 Task: Create a 45-minute meeting to plan a company volunteer event.
Action: Mouse moved to (101, 155)
Screenshot: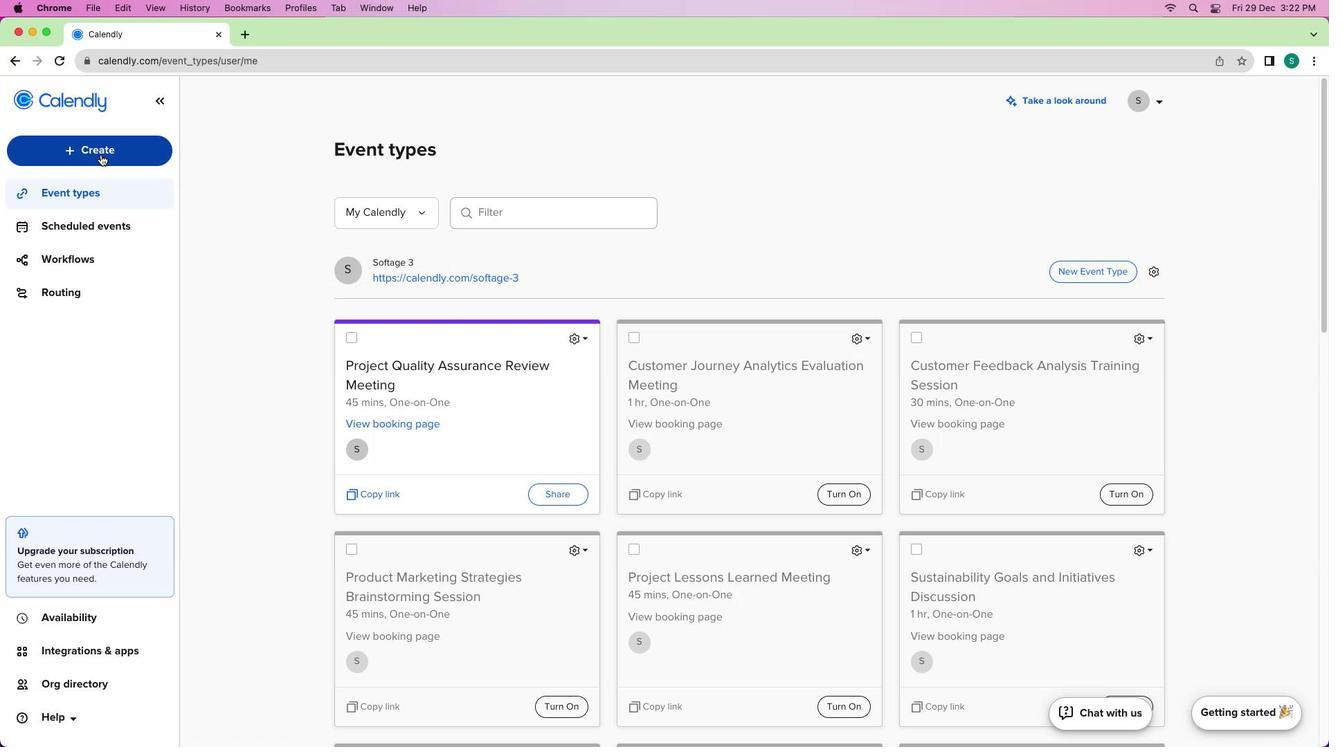 
Action: Mouse pressed left at (101, 155)
Screenshot: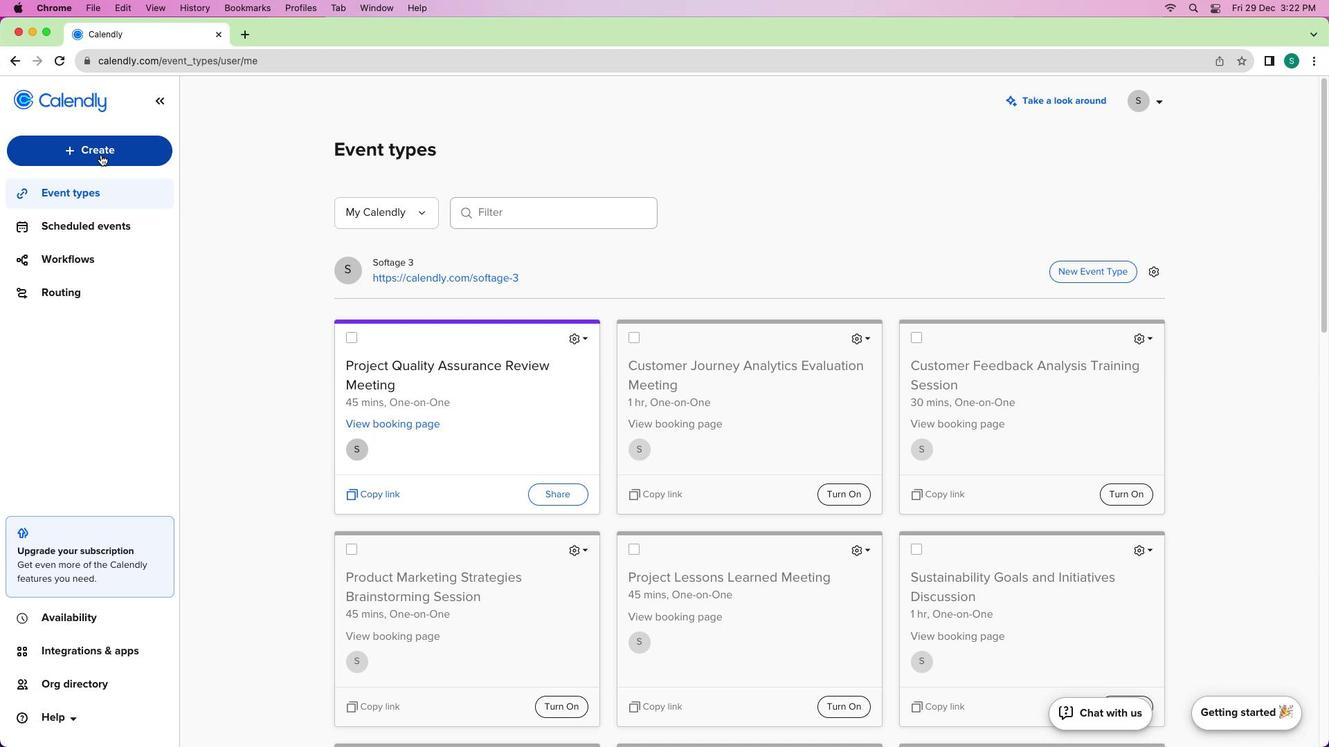 
Action: Mouse moved to (95, 198)
Screenshot: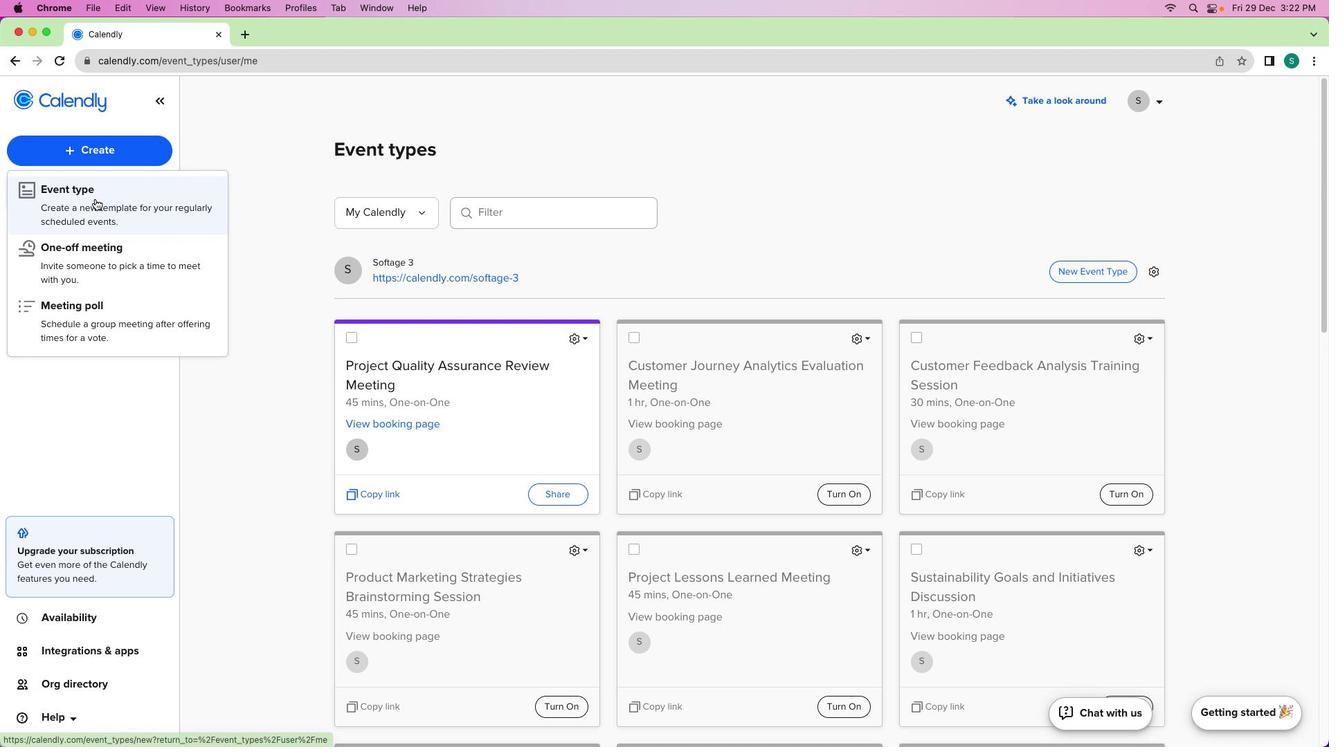
Action: Mouse pressed left at (95, 198)
Screenshot: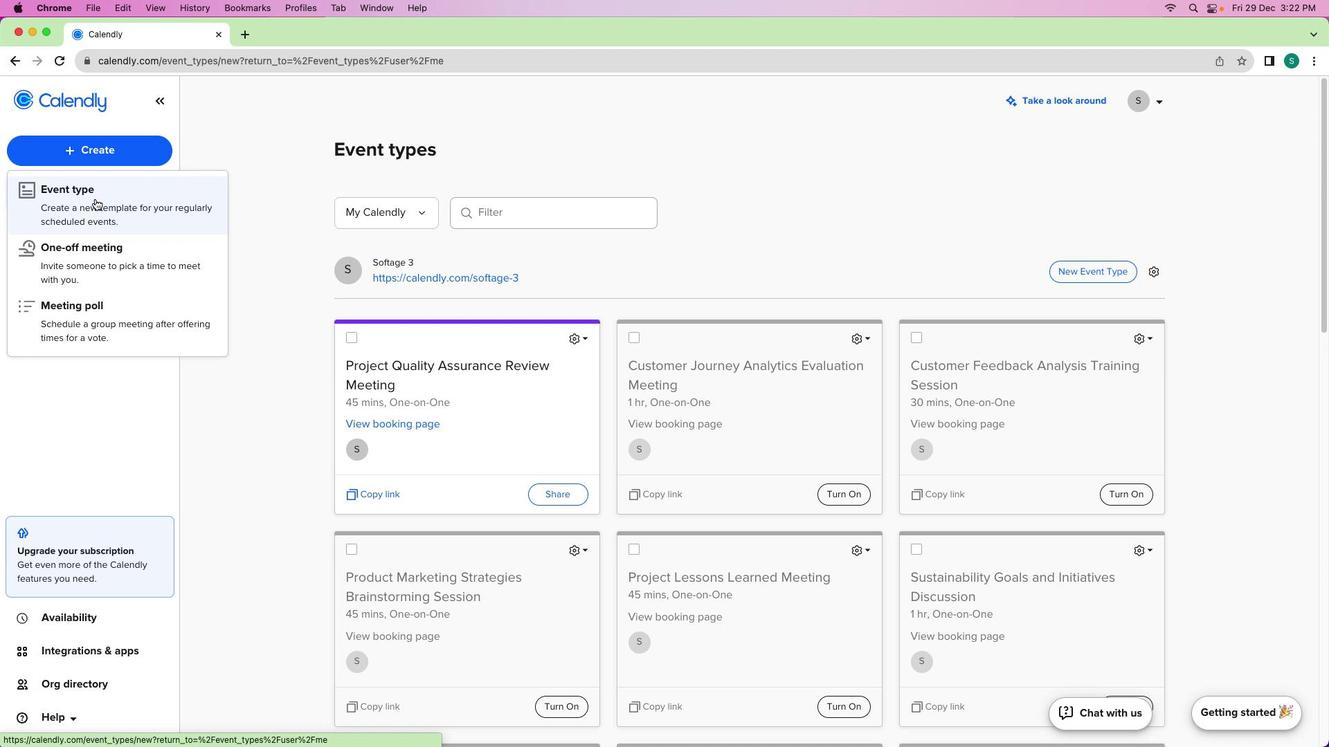 
Action: Mouse moved to (438, 291)
Screenshot: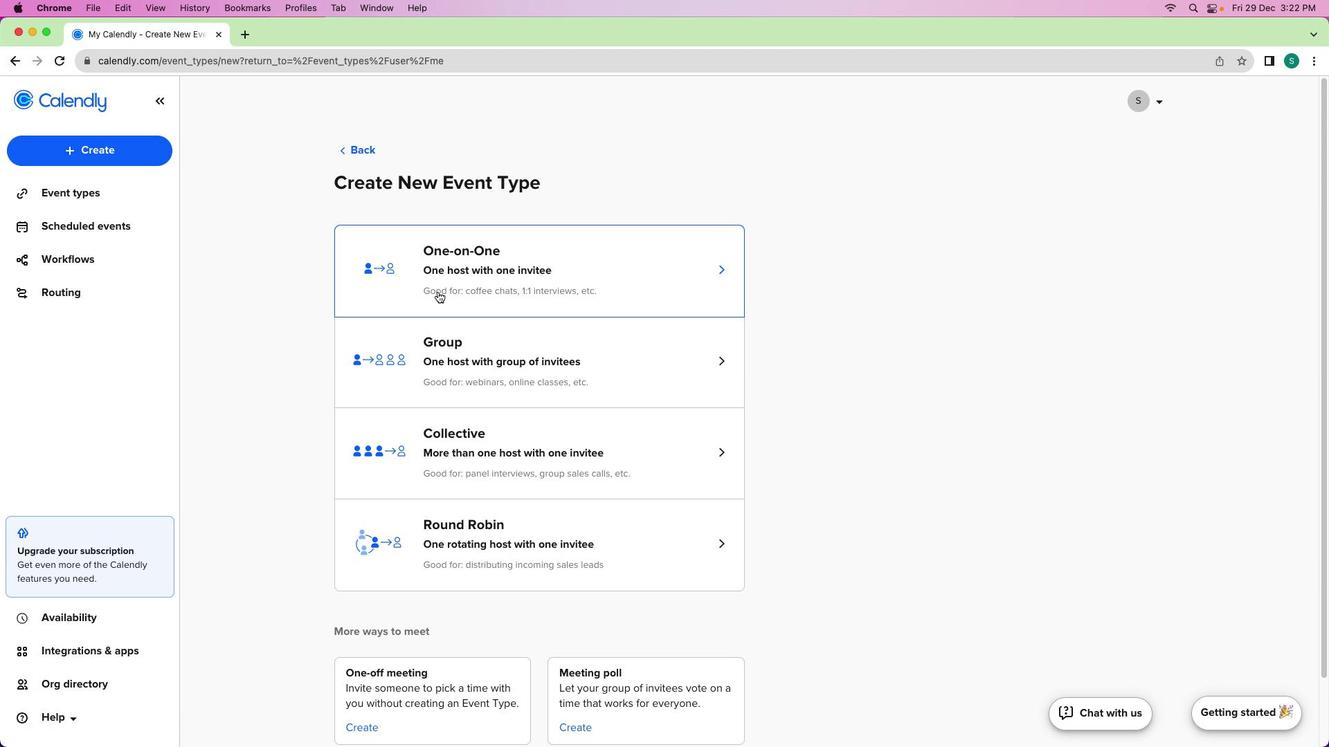 
Action: Mouse pressed left at (438, 291)
Screenshot: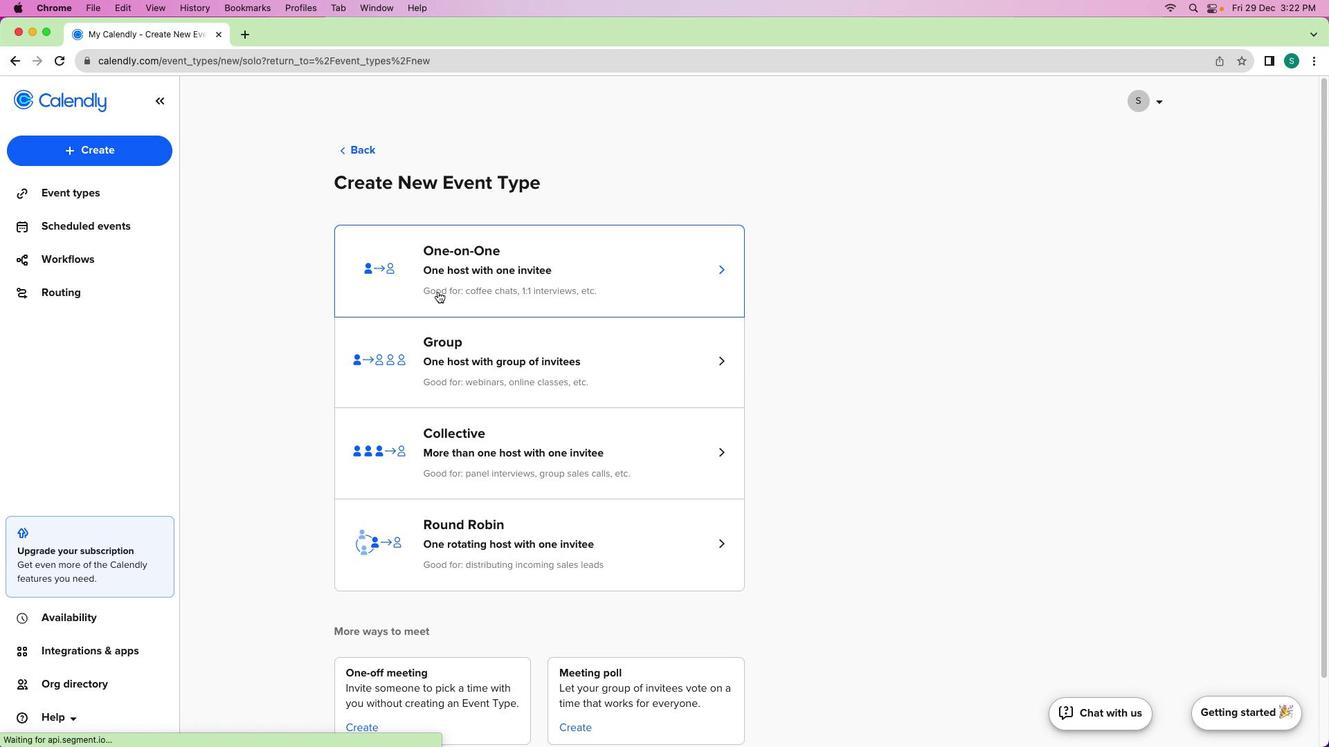 
Action: Mouse moved to (189, 216)
Screenshot: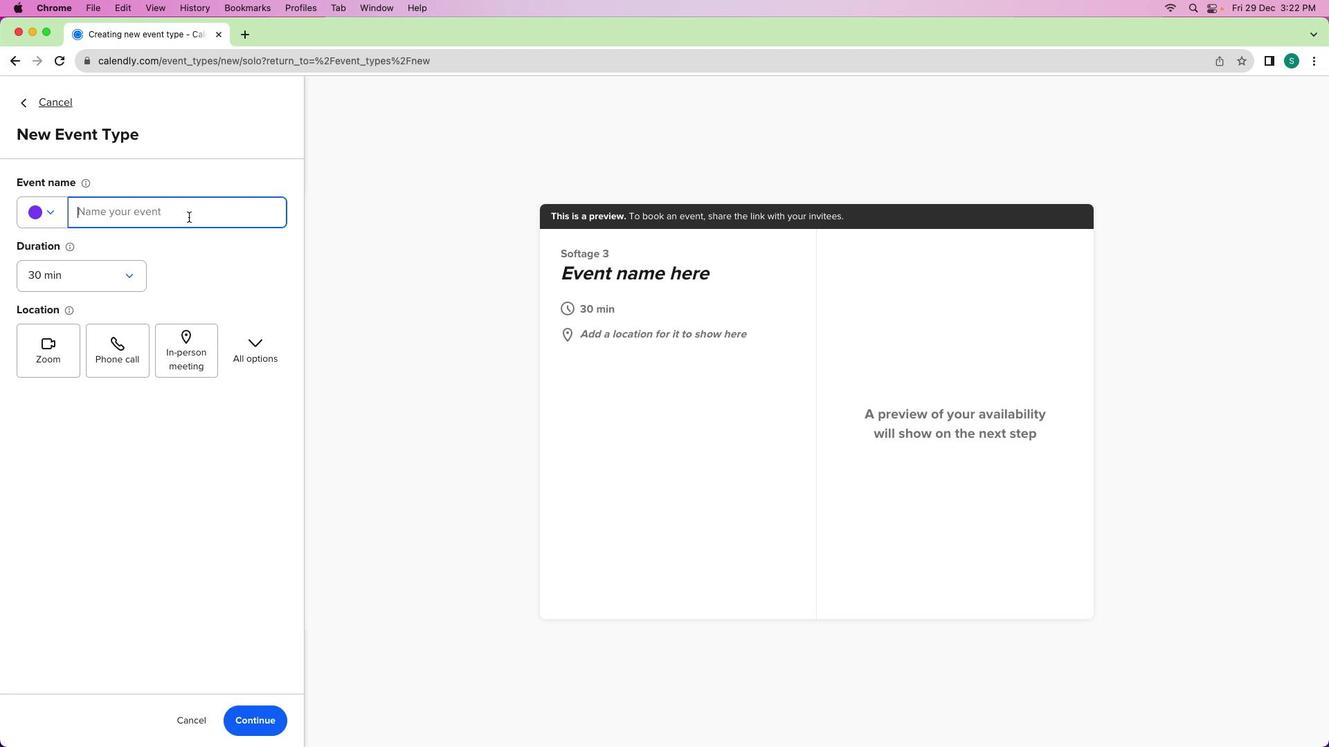 
Action: Mouse pressed left at (189, 216)
Screenshot: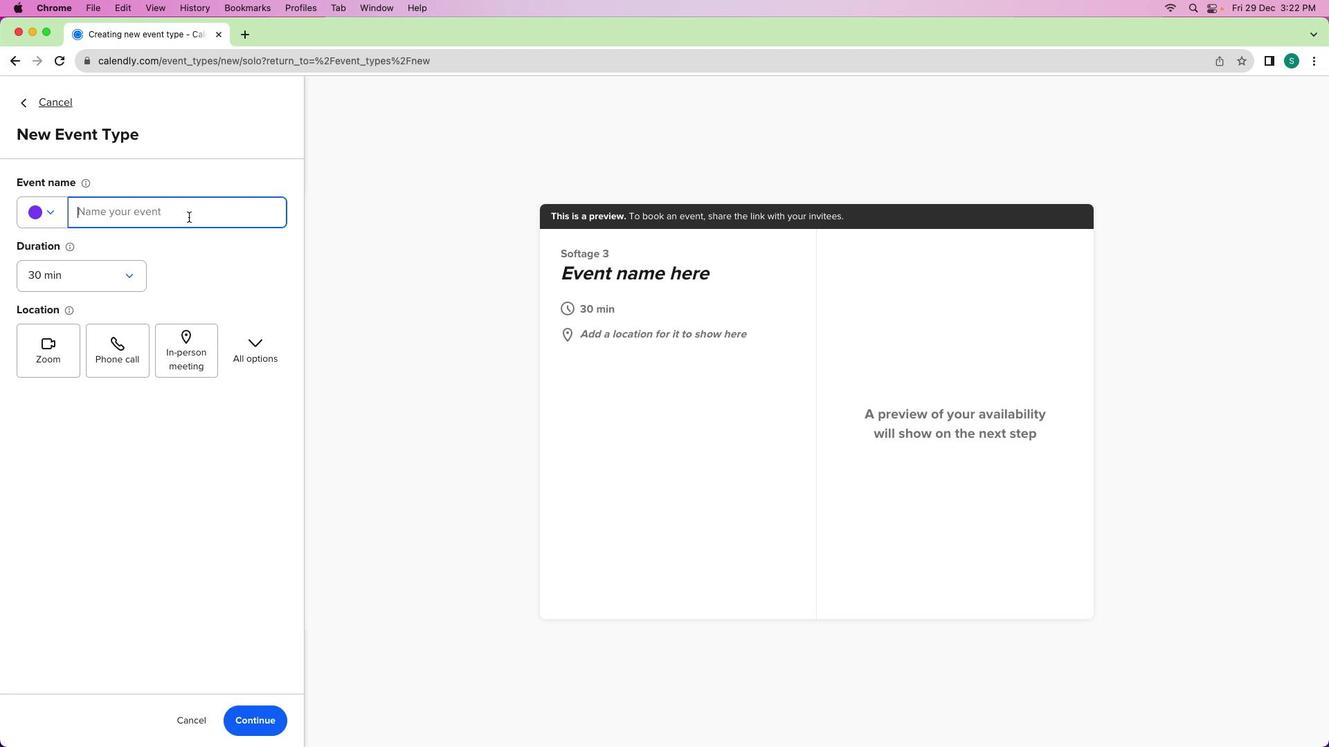 
Action: Key pressed Key.shift'C''o''m''p''a''n''y'Key.spaceKey.shift'V''o''l''u''n''t''e''e''r'Key.spaceKey.shift'E''v''e''n''t'Key.spaceKey.shift'P''l''a''n''n''i''n''g'Key.spaceKey.shift'M''E'Key.backspace'e''e''t''i''n''g'
Screenshot: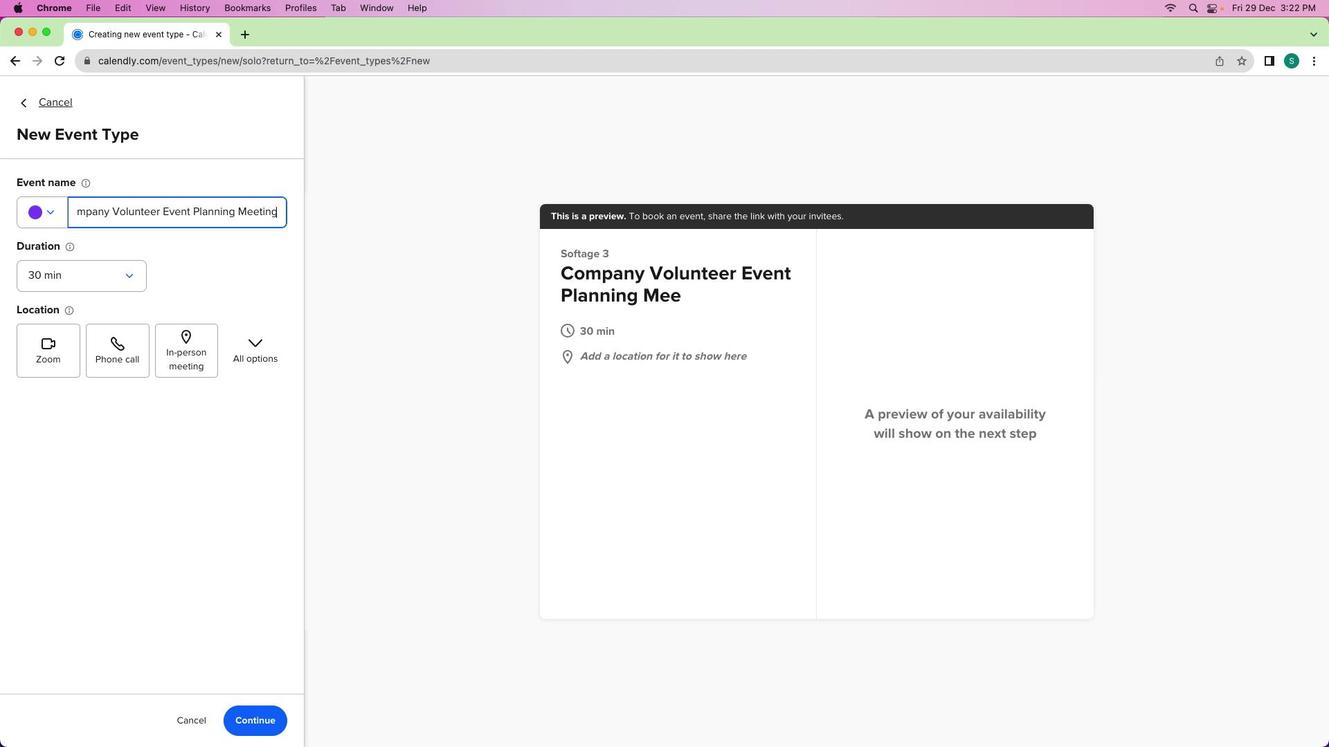 
Action: Mouse moved to (109, 270)
Screenshot: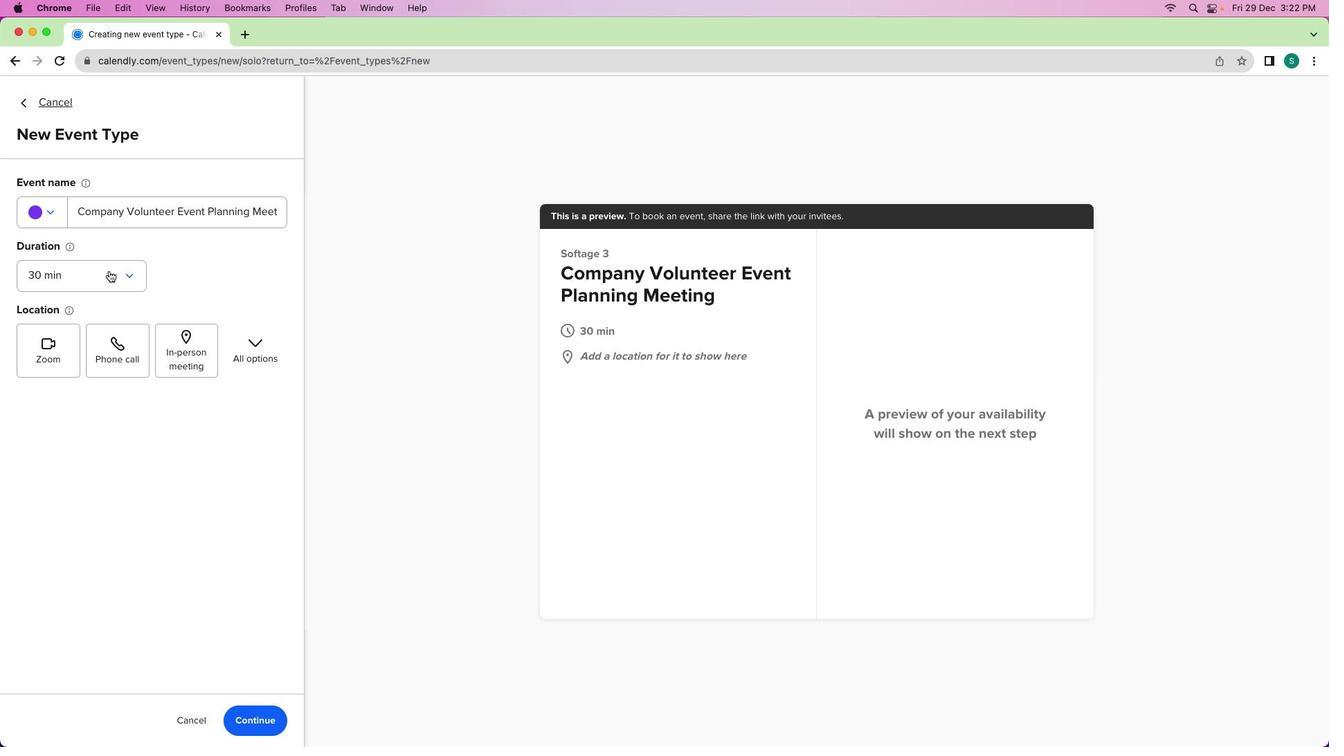 
Action: Mouse pressed left at (109, 270)
Screenshot: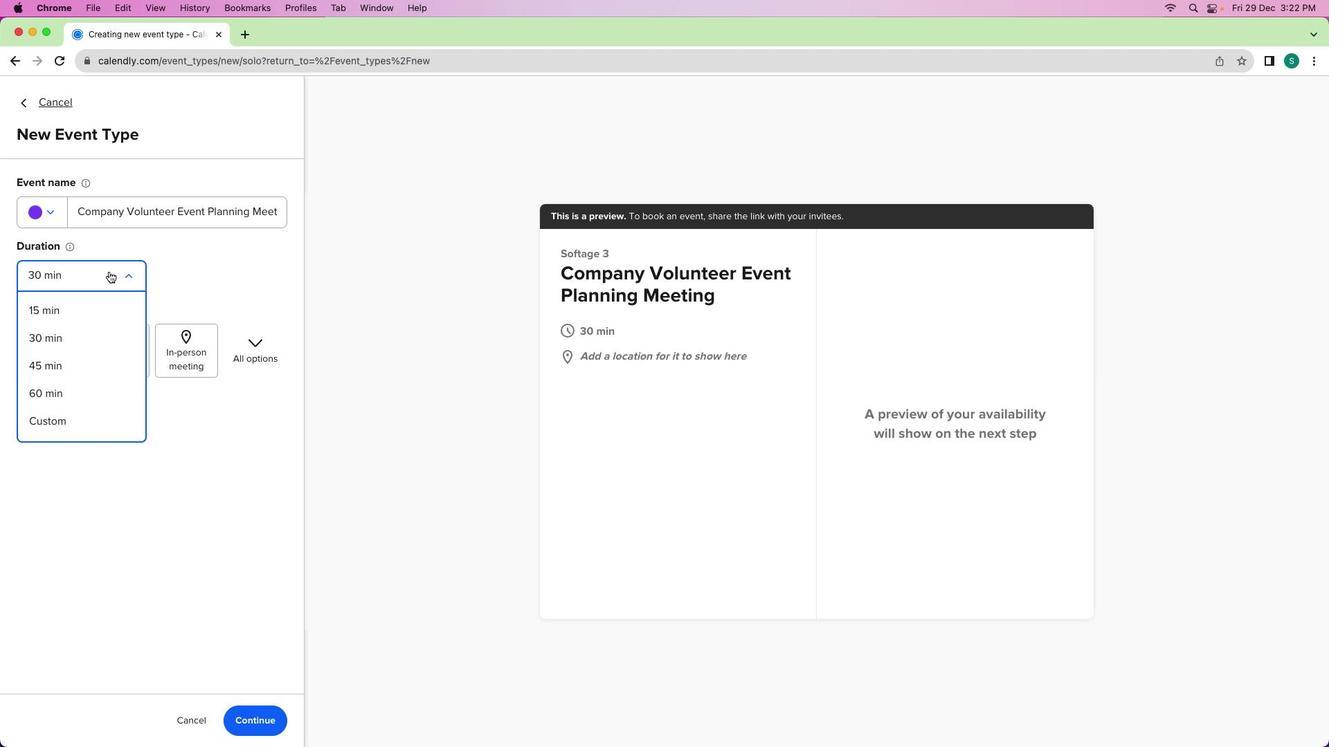 
Action: Mouse moved to (42, 362)
Screenshot: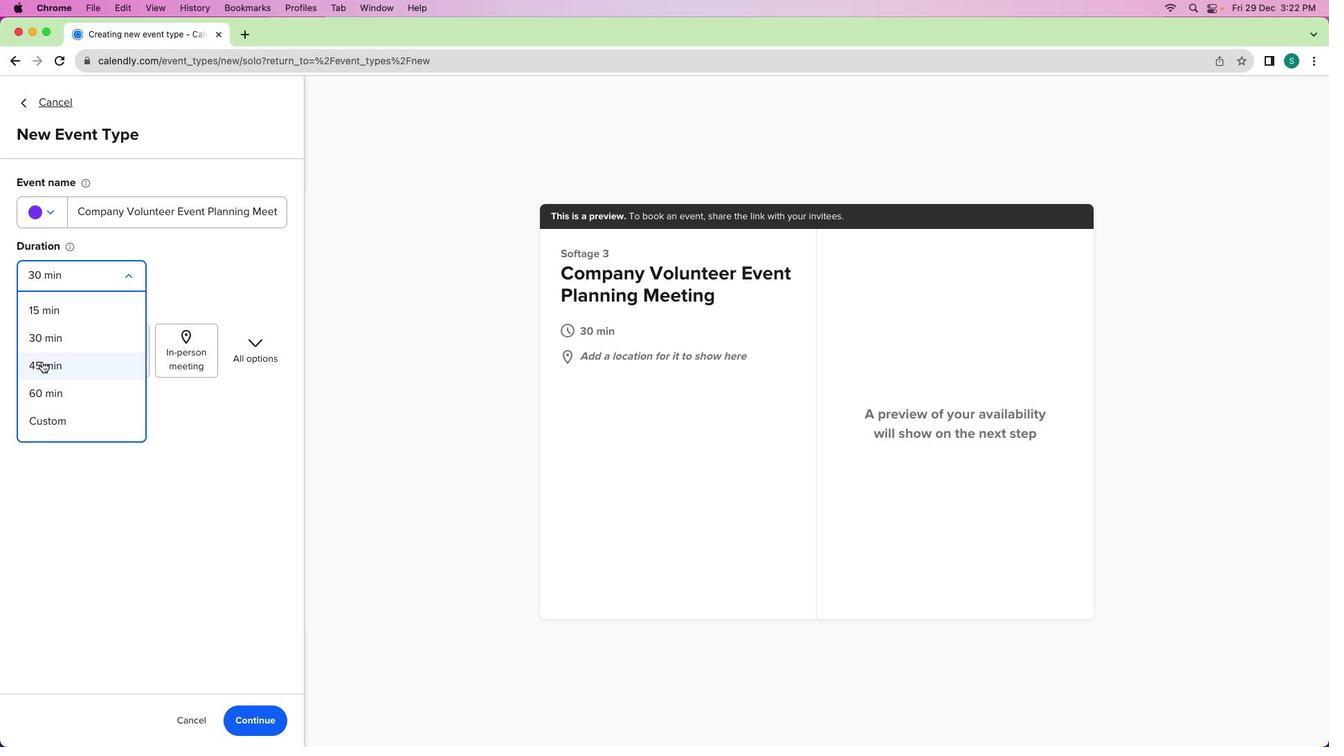
Action: Mouse pressed left at (42, 362)
Screenshot: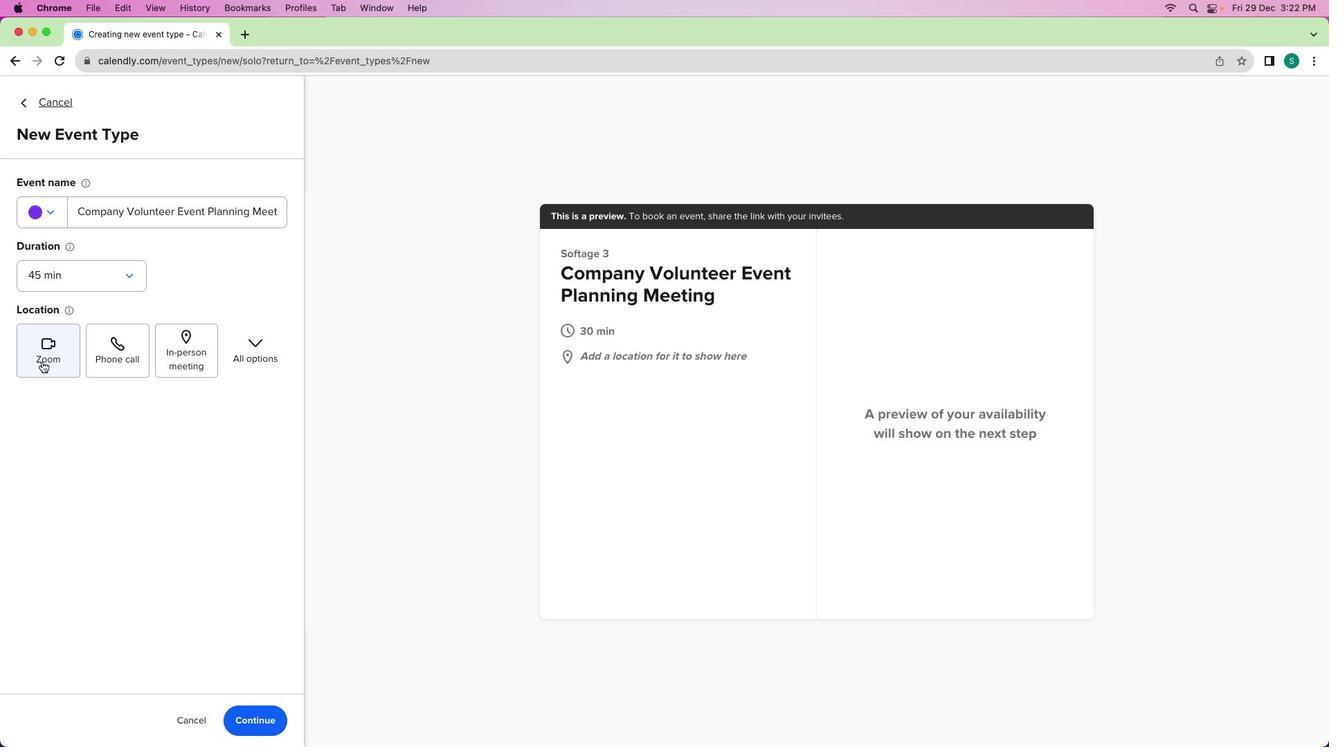 
Action: Mouse moved to (40, 361)
Screenshot: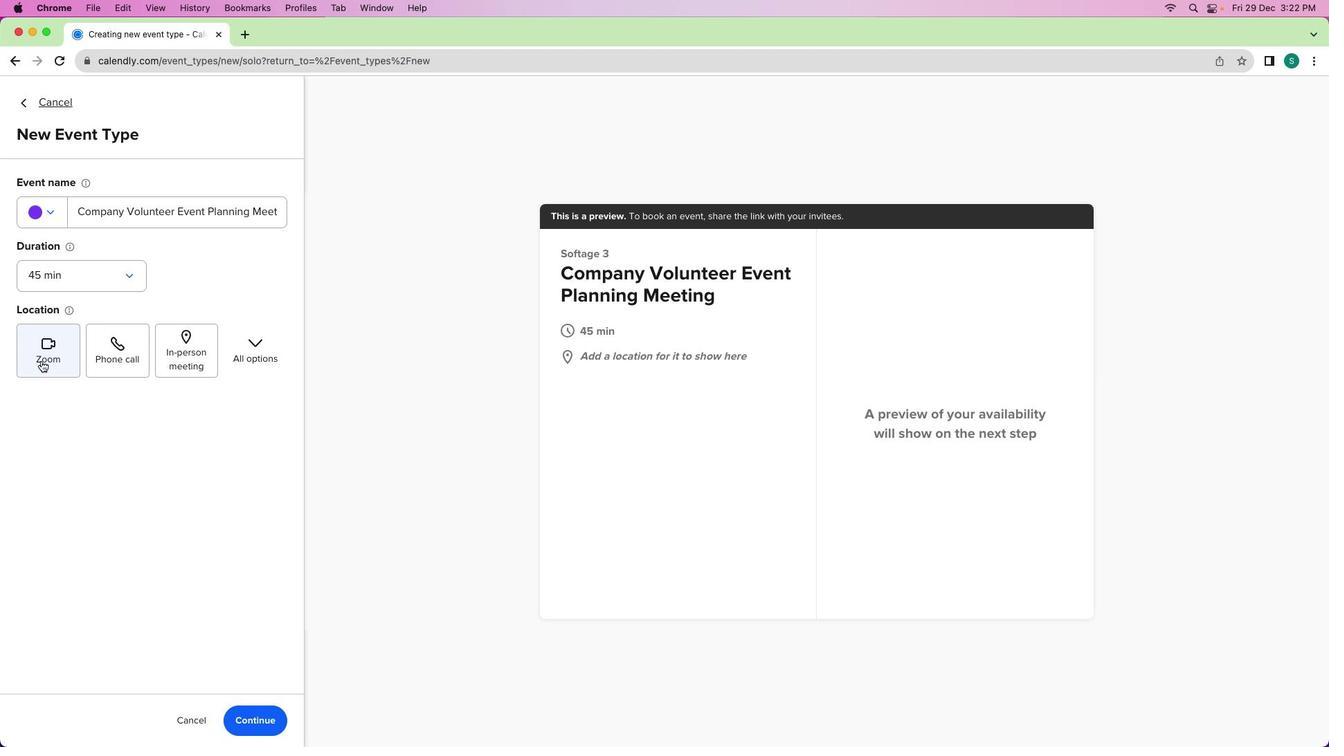 
Action: Mouse pressed left at (40, 361)
Screenshot: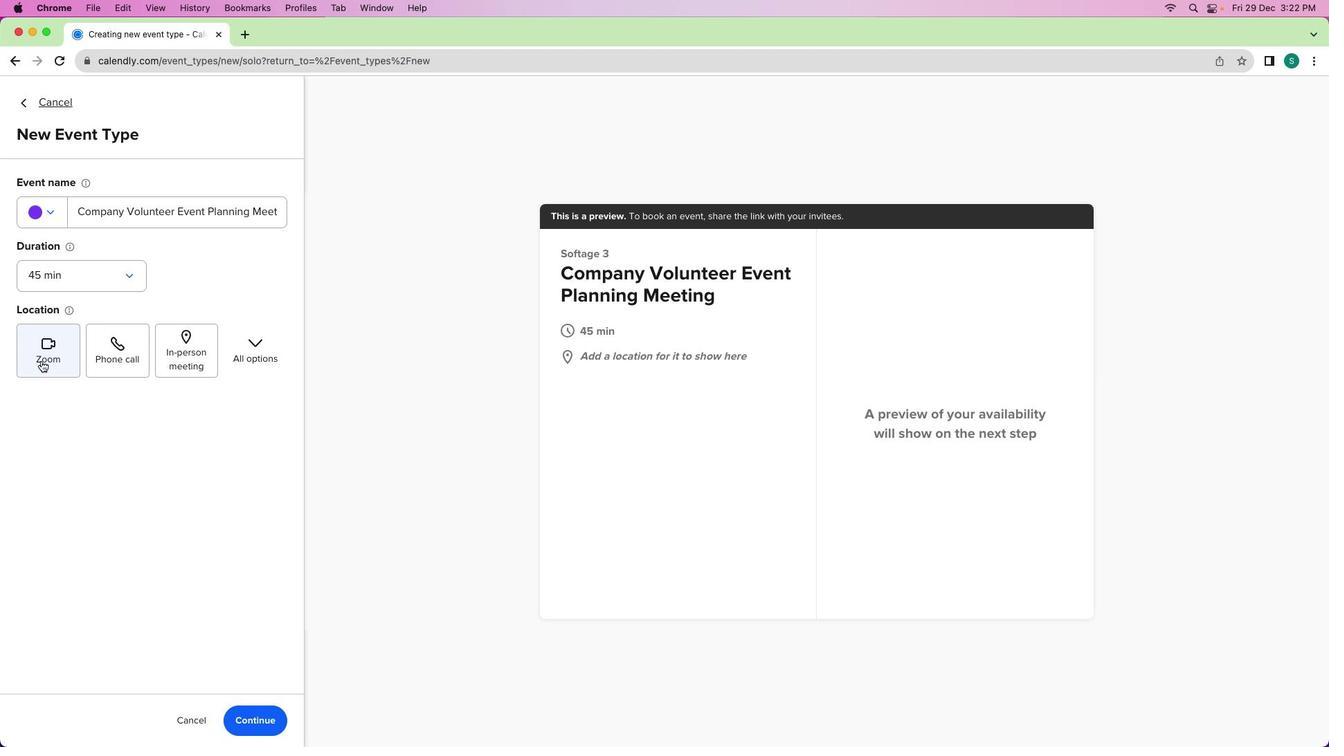 
Action: Mouse moved to (254, 727)
Screenshot: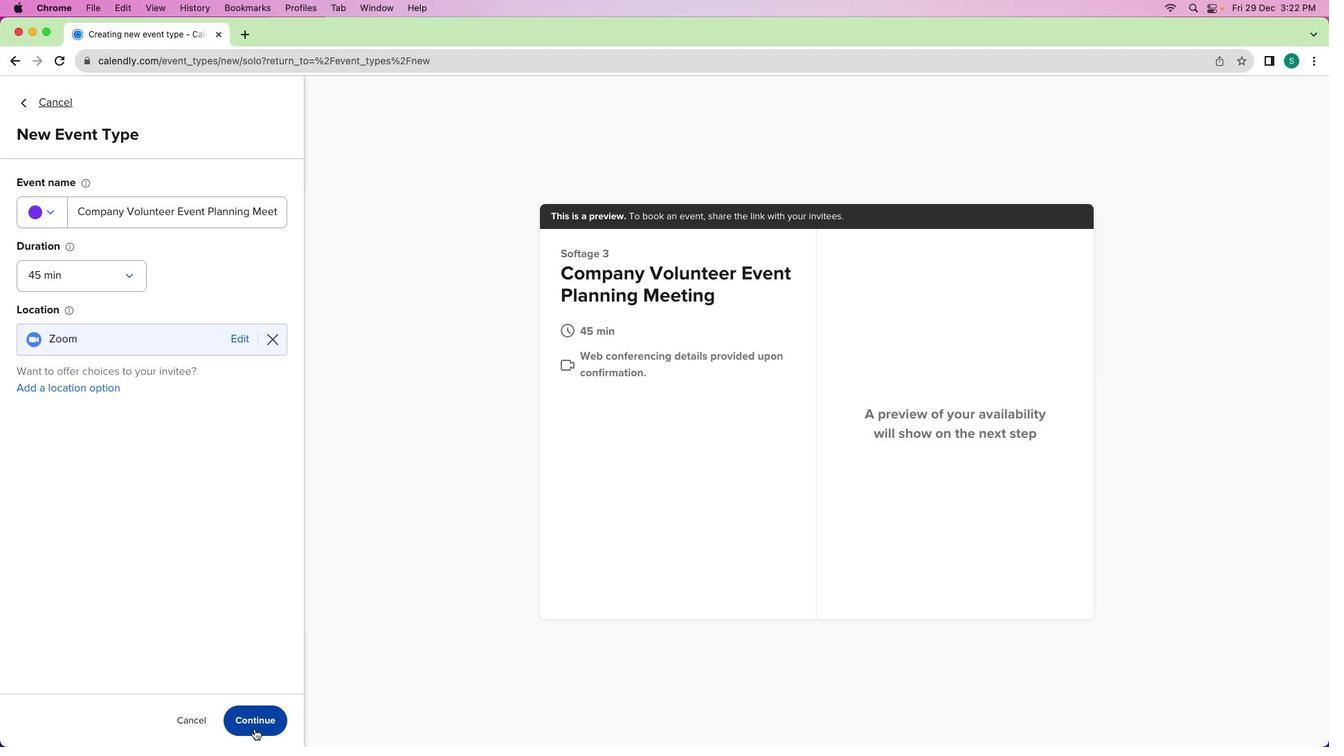
Action: Mouse pressed left at (254, 727)
Screenshot: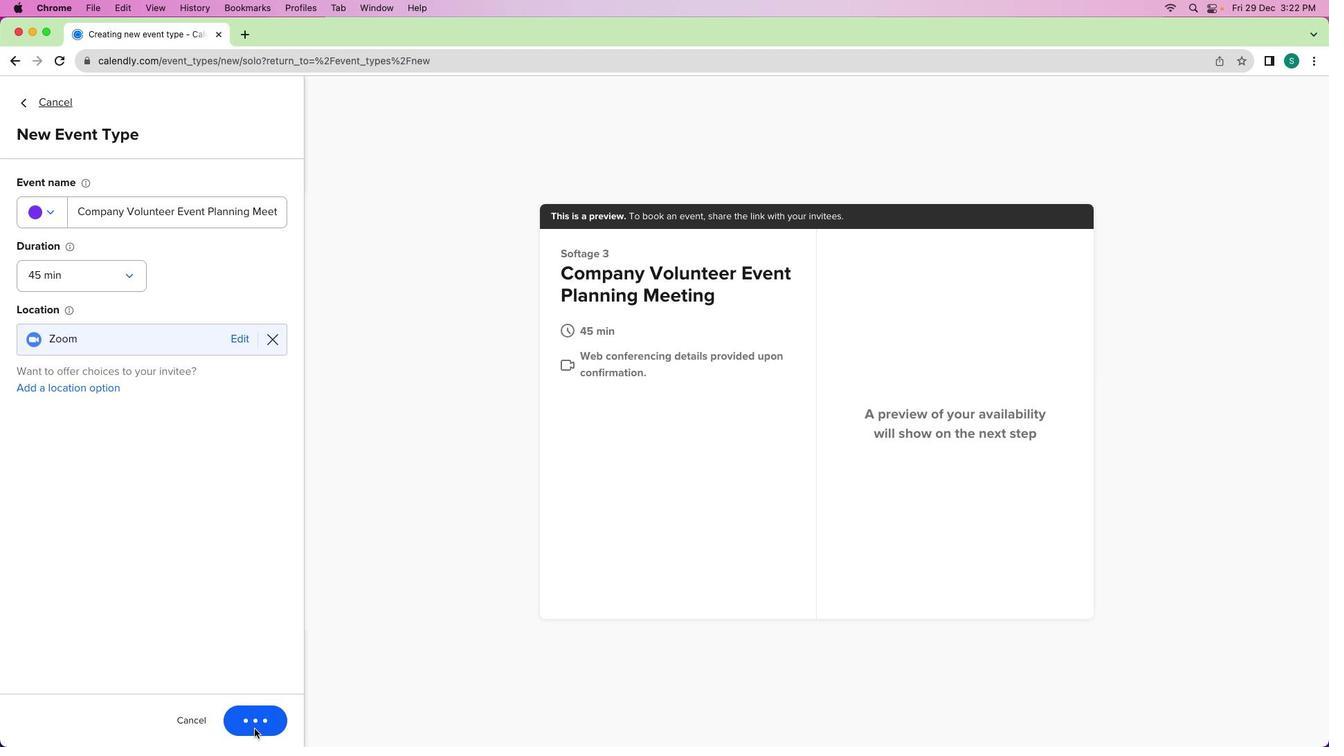 
Action: Mouse moved to (172, 248)
Screenshot: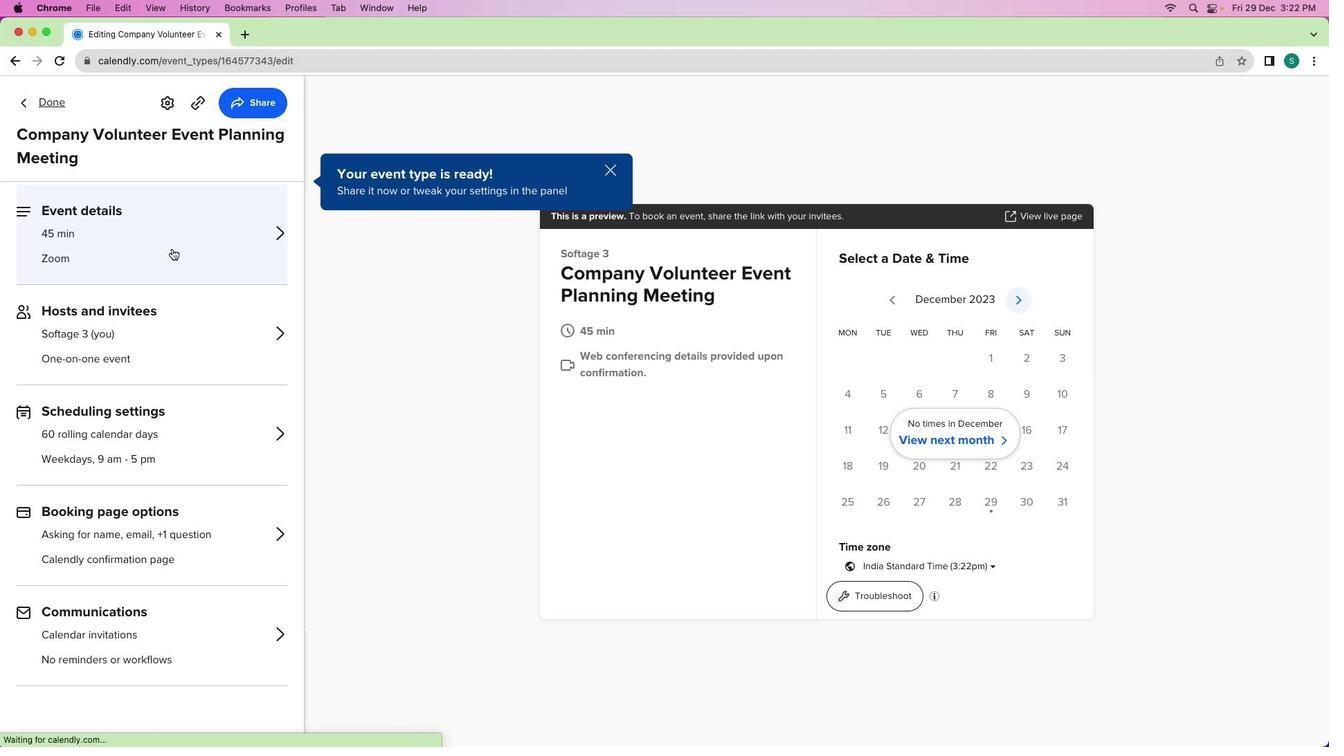 
Action: Mouse pressed left at (172, 248)
Screenshot: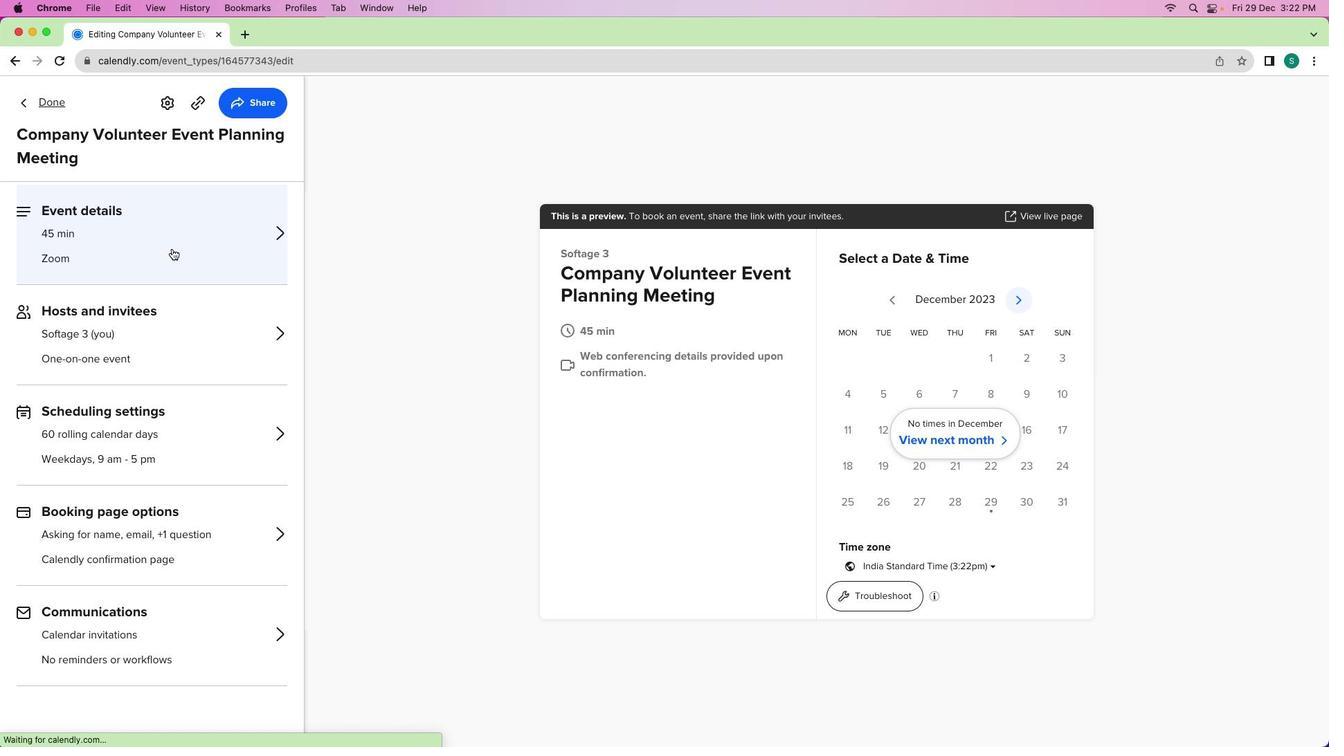 
Action: Mouse moved to (181, 496)
Screenshot: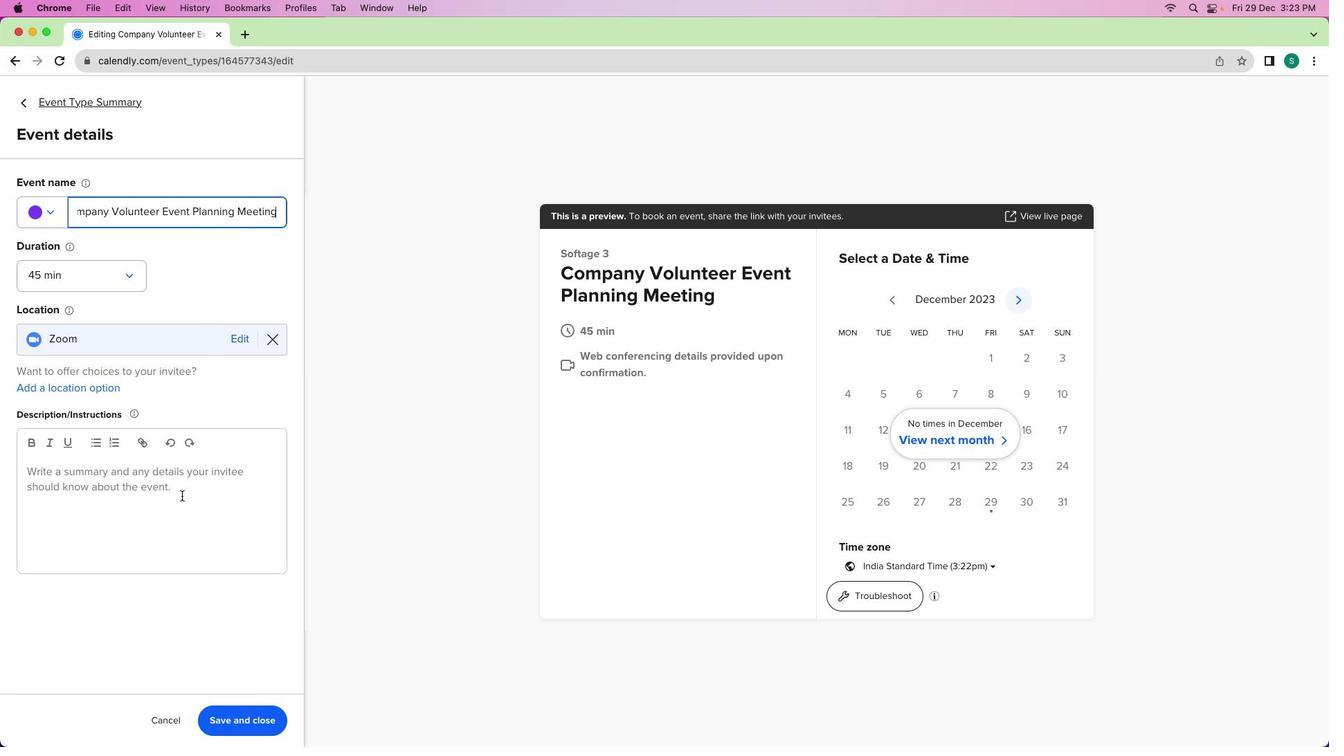 
Action: Mouse pressed left at (181, 496)
Screenshot: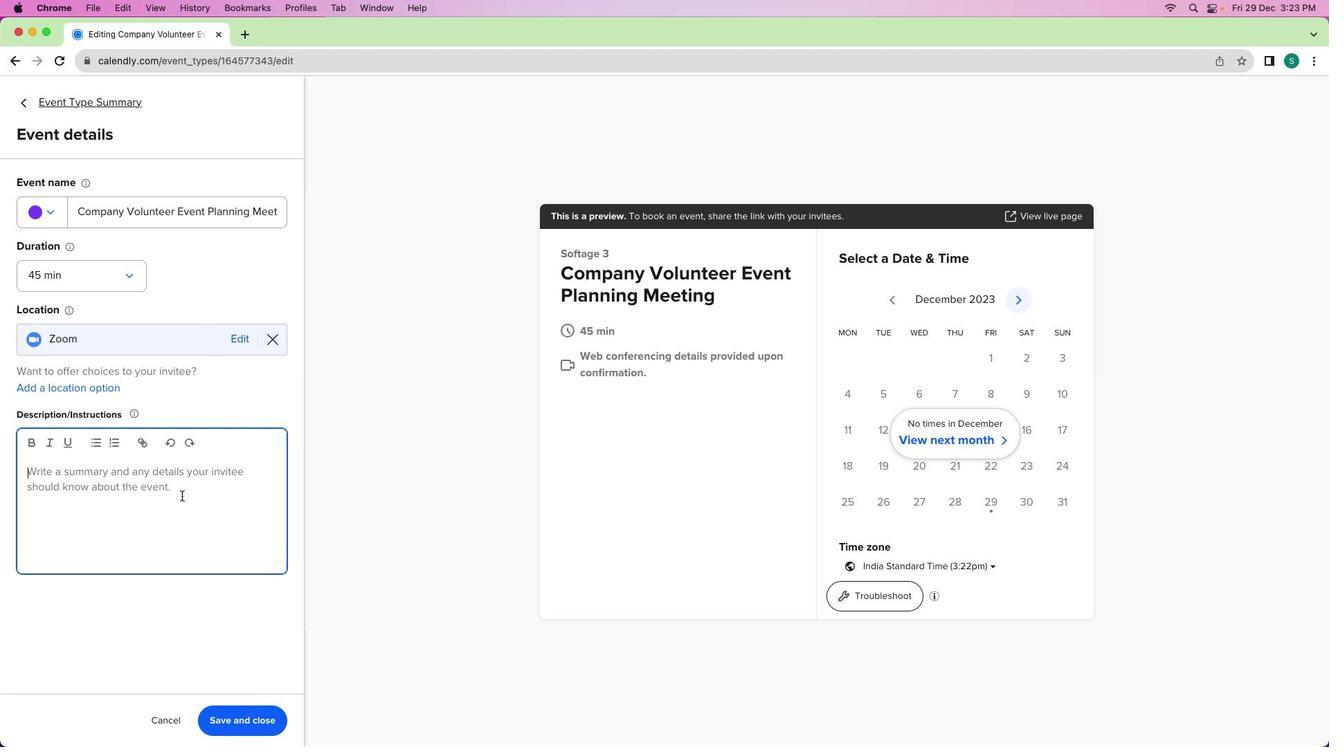 
Action: Mouse moved to (182, 488)
Screenshot: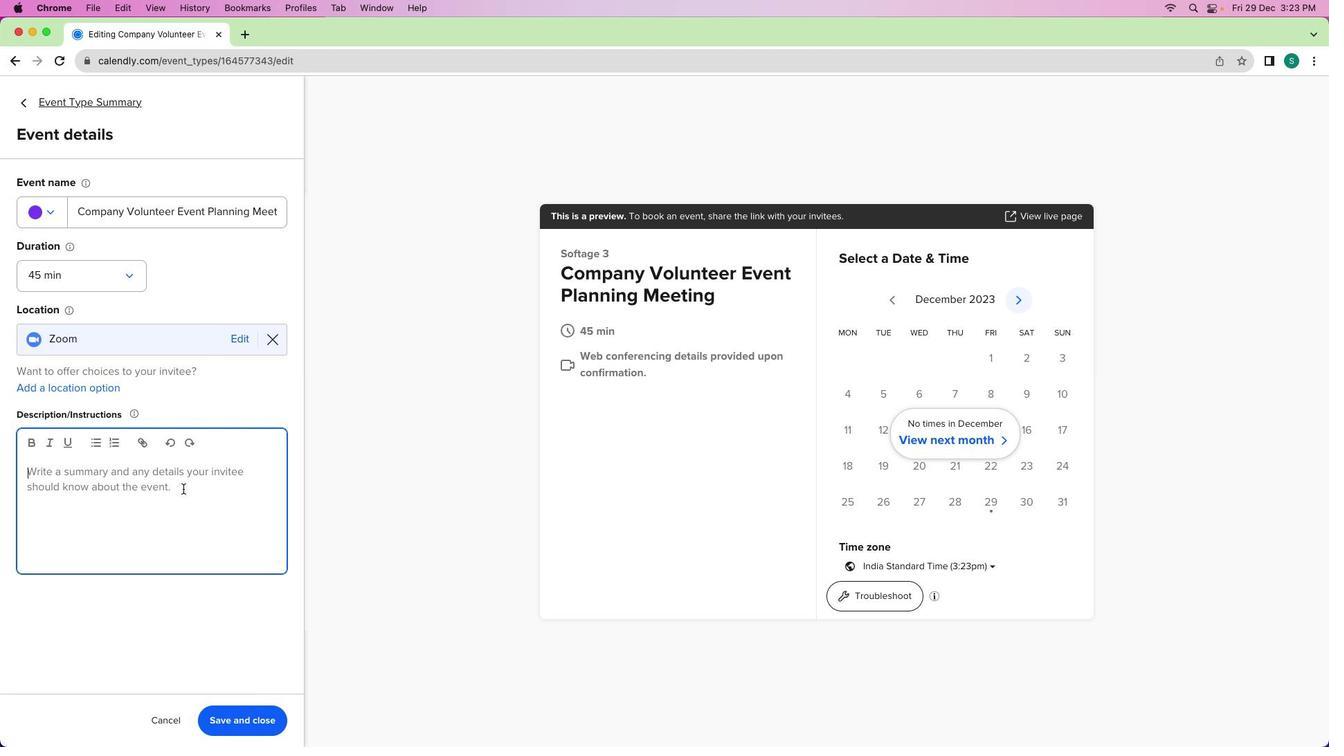 
Action: Key pressed Key.shift'J''o''i''n'Key.space'm''e'Key.space'f''o''r'Key.space'a''n'Key.space'i''n''s''p''i''r''i''n''g'Key.space'4''5''-''m''i''n''u''t''e'Key.space's''e''s''s''i''o''n'Key.space'd''e''d''i''c''a''t''e''d'Key.space't''o'Key.space'p''l''a''a''n''i''n''g'Key.space'u''p''c''o''m''i''n''g'Key.space'c''o''m''p''a''n''y'Key.space'v''o''l'Key.leftKey.leftKey.leftKey.leftKey.leftKey.leftKey.leftKey.leftKey.leftKey.leftKey.leftKey.leftKey.leftKey.leftKey.leftKey.leftKey.leftKey.leftKey.leftKey.leftKey.leftKey.leftKey.leftKey.leftKey.leftKey.leftKey.backspaceKey.rightKey.right'n'Key.down'u''m'Key.backspace'n''t''e''r'Key.space'e''v''e''n''t''.'Key.leftKey.leftKey.leftKey.leftKey.leftKey.leftKey.leftKey.leftKey.leftKey.right'e'Key.downKey.spaceKey.shift'W''e'Key.space'w''i''l''l'Key.space'd''i''s''c''u''s''s'Key.space'p''o''t''e''n''t''a'Key.backspace'i''a''l'Key.spaceKey.shift'V''o''l''u''n''t''e''e''r'Key.space'o''p''p''o''r''t''u''n''i''t''i''e''s'Key.spaceKey.backspace','Key.space'c''o''r'Key.backspace'o''r''d''i''n''a''t''e'Key.space'l''o''g''i''s''t''i''c''s'','Key.space'a''n''d'Key.space'b''r''a''i''n''s''t''o''r''m'Key.space'w''a''y''s'Key.space't''o'Key.space'm''a''k''e'Key.space'a'Key.space'p''o''s''i''t''i''v''e'Key.space'i''m''p''a''c''t'Key.space'o'Key.backspace'i''n'Key.space'o''u''r'Key.space'c''o''m''m''u''n''i''t''y''.'
Screenshot: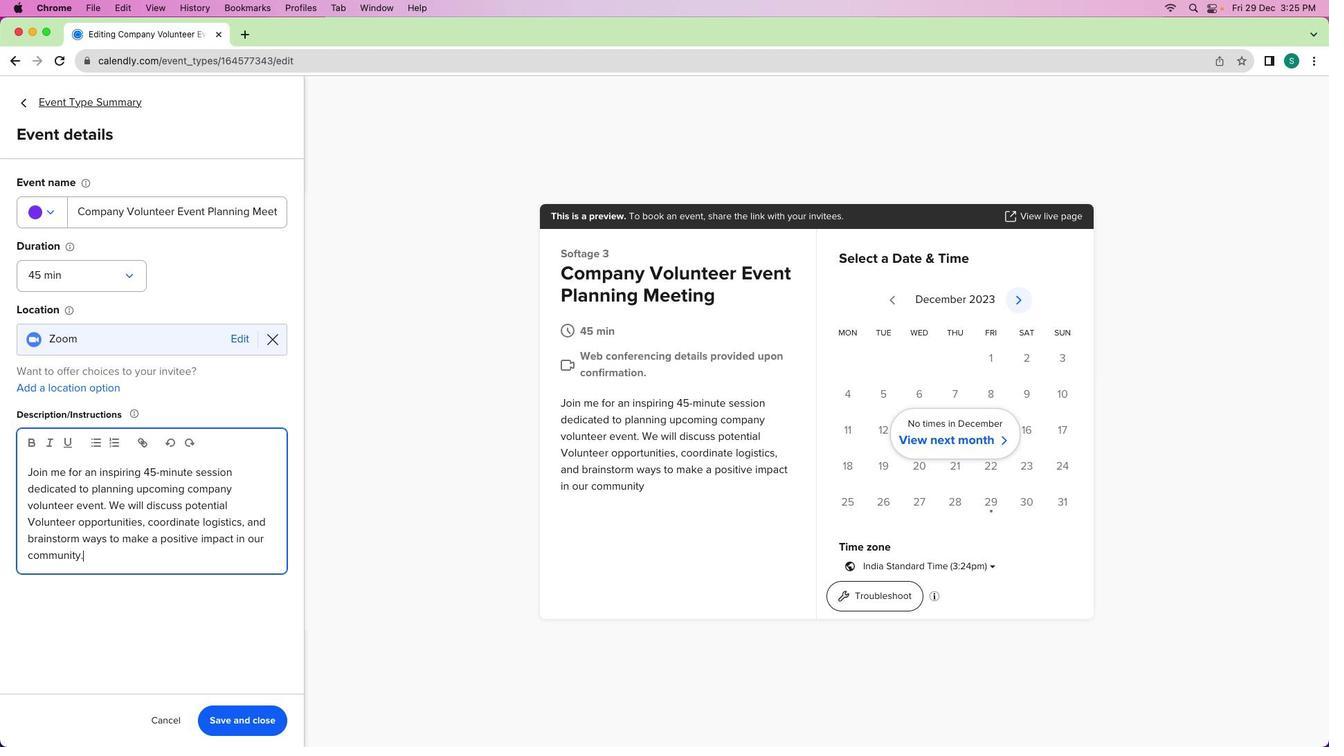 
Action: Mouse moved to (250, 711)
Screenshot: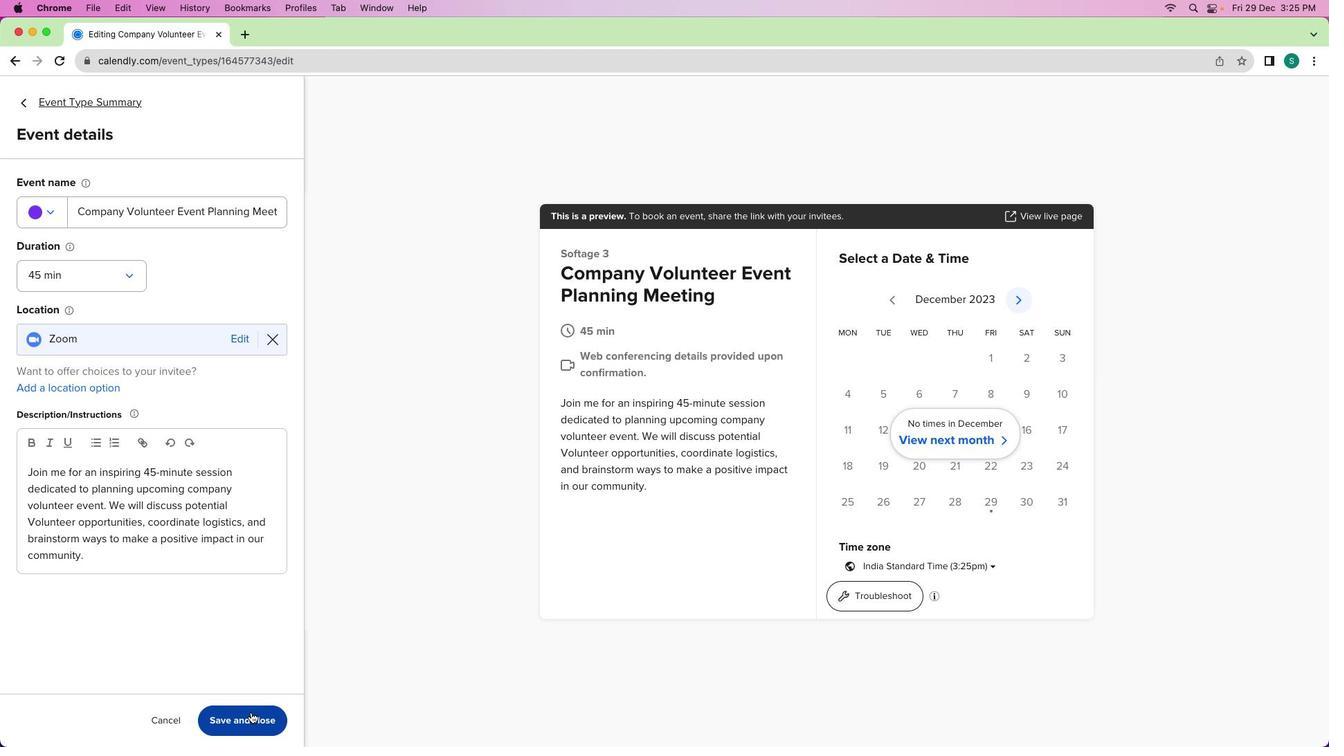 
Action: Mouse pressed left at (250, 711)
Screenshot: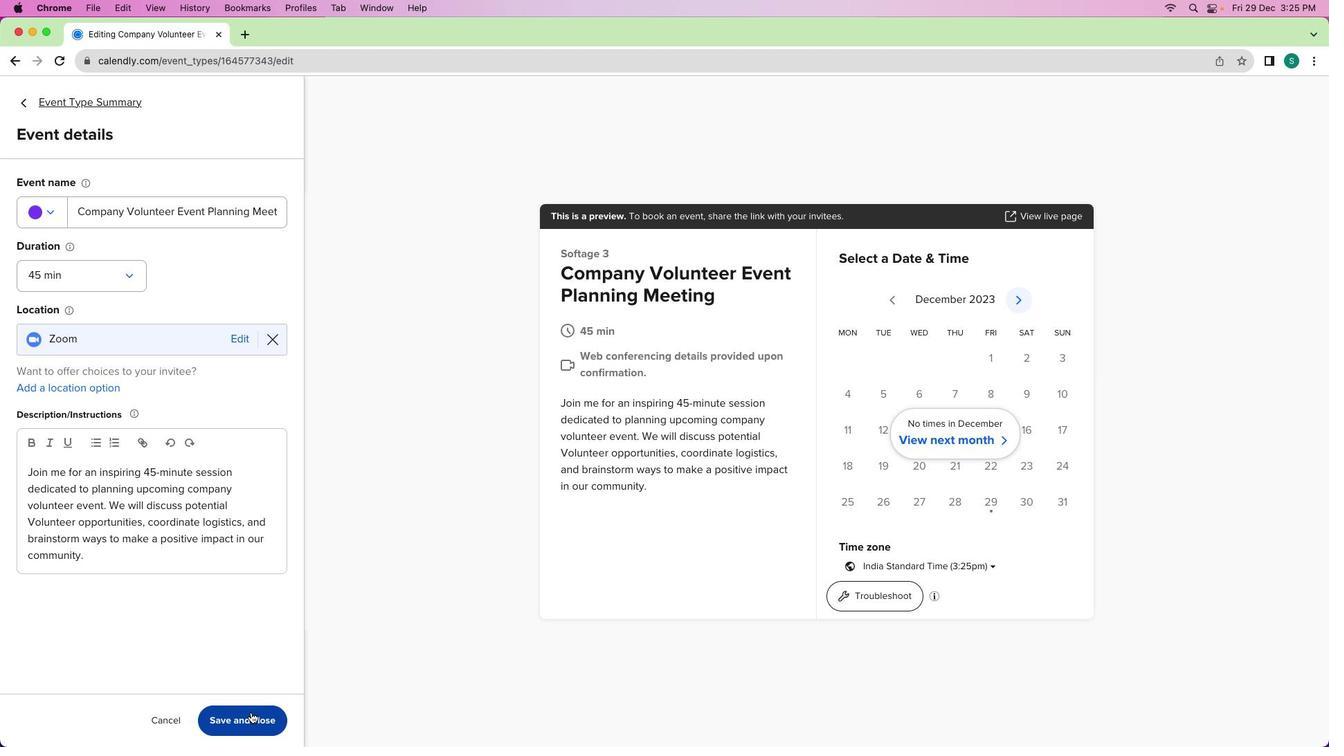 
Action: Mouse moved to (49, 102)
Screenshot: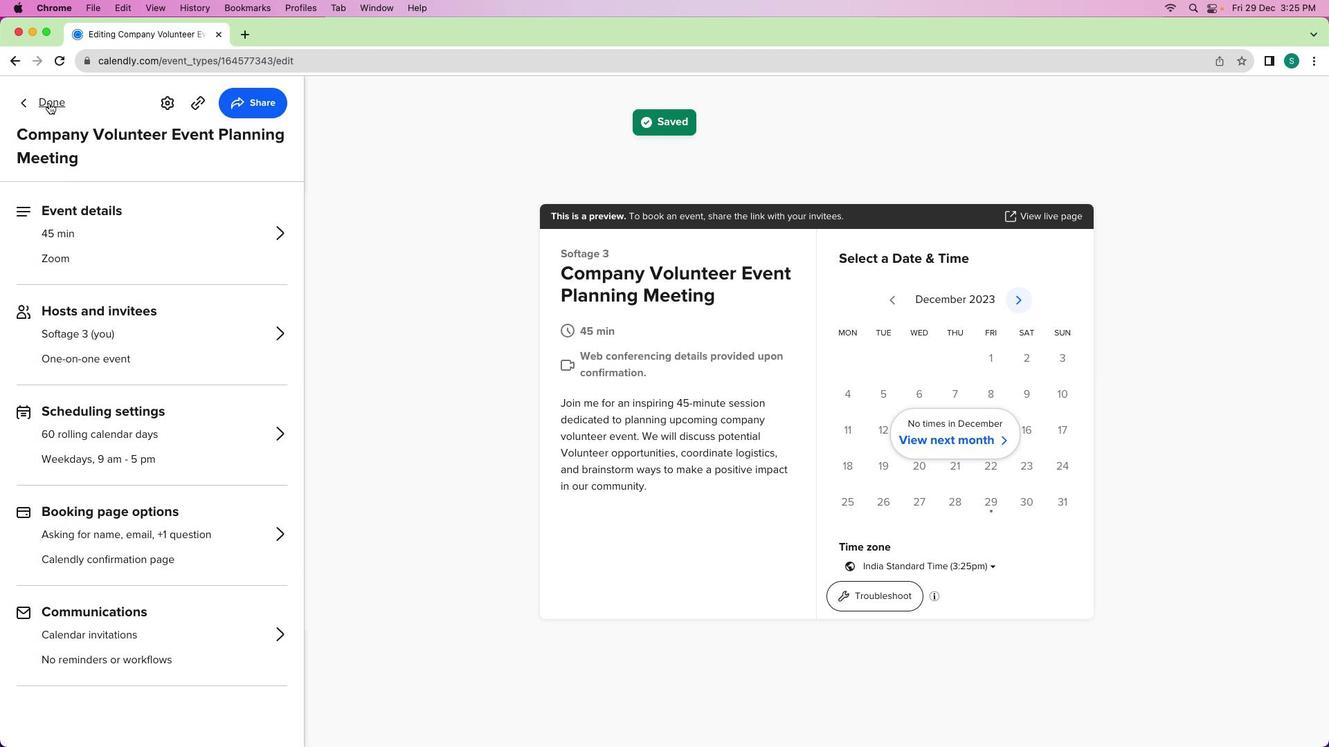 
Action: Mouse pressed left at (49, 102)
Screenshot: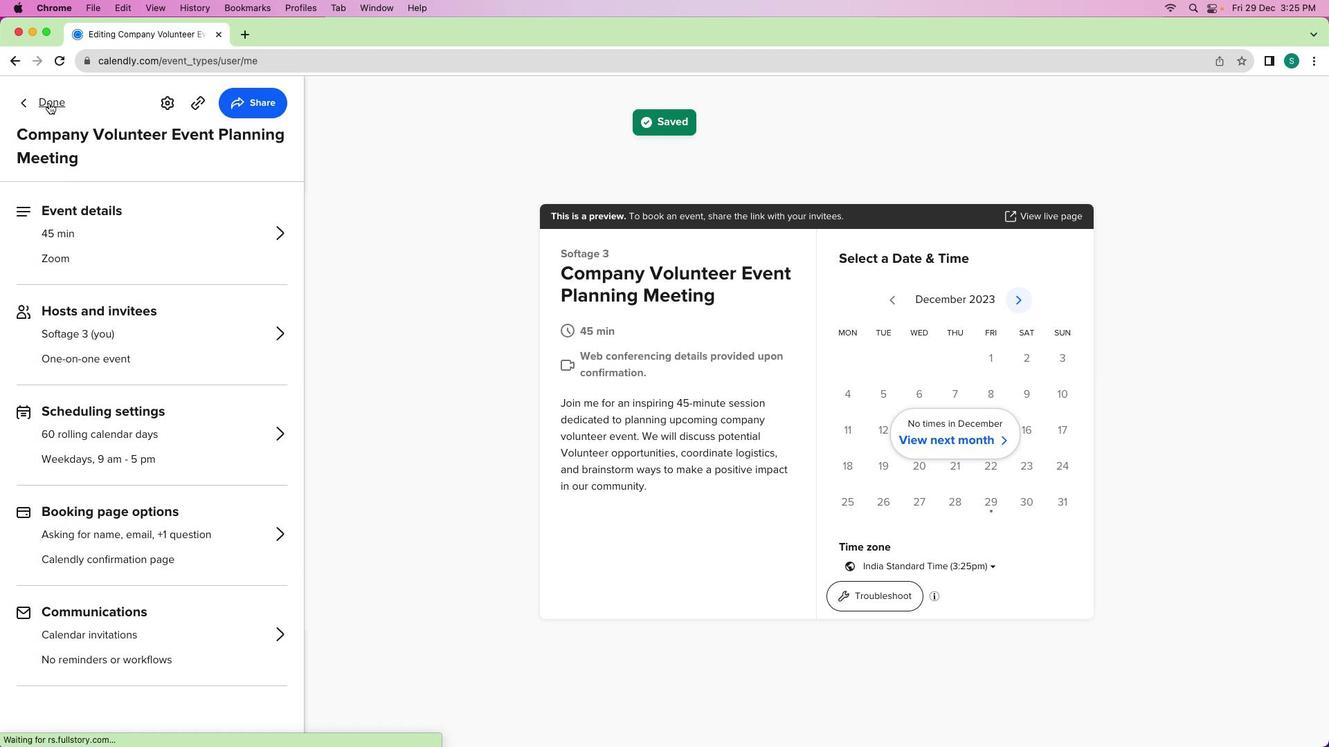 
Action: Mouse moved to (456, 442)
Screenshot: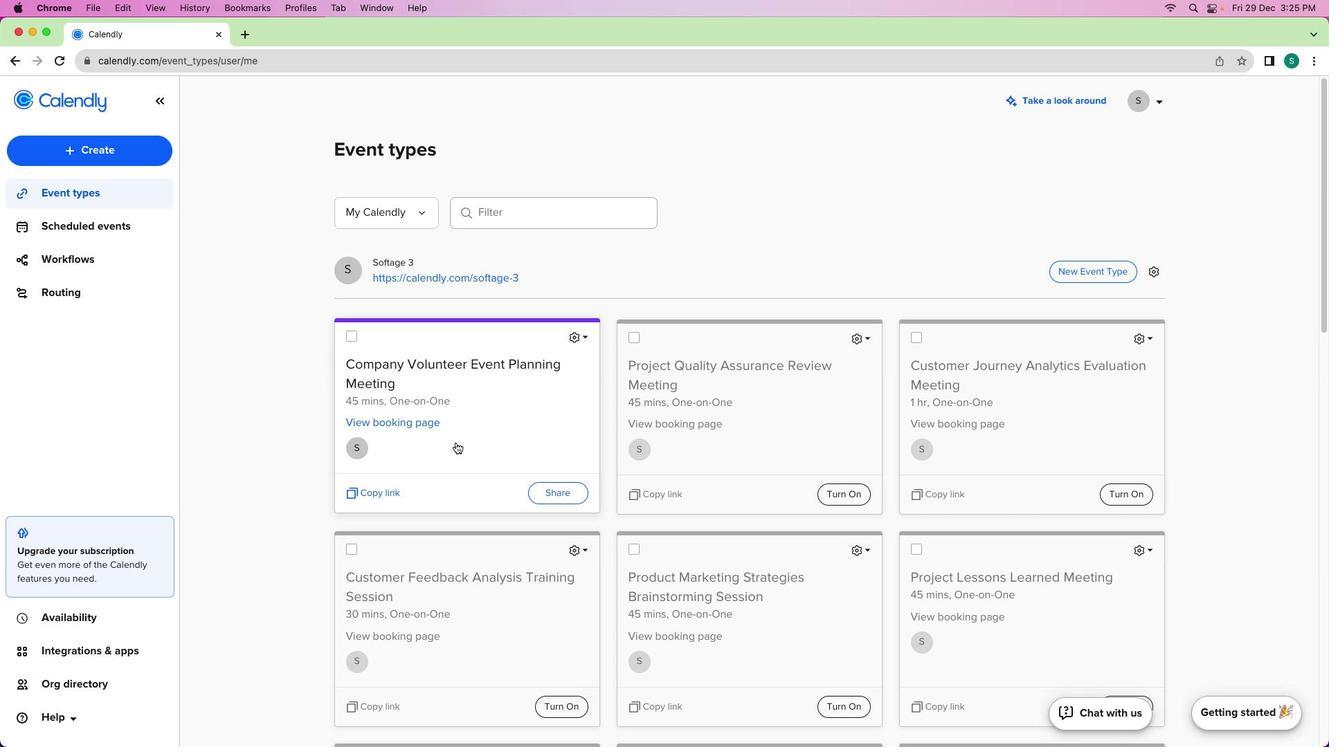 
